 Task: Create ChildIssue0000000682 as Child Issue of Issue Issue0000000341 in Backlog  in Scrum Project Project0000000069 in Jira. Create ChildIssue0000000683 as Child Issue of Issue Issue0000000342 in Backlog  in Scrum Project Project0000000069 in Jira. Create ChildIssue0000000684 as Child Issue of Issue Issue0000000342 in Backlog  in Scrum Project Project0000000069 in Jira. Create ChildIssue0000000685 as Child Issue of Issue Issue0000000343 in Backlog  in Scrum Project Project0000000069 in Jira. Create ChildIssue0000000686 as Child Issue of Issue Issue0000000343 in Backlog  in Scrum Project Project0000000069 in Jira
Action: Mouse moved to (1022, 526)
Screenshot: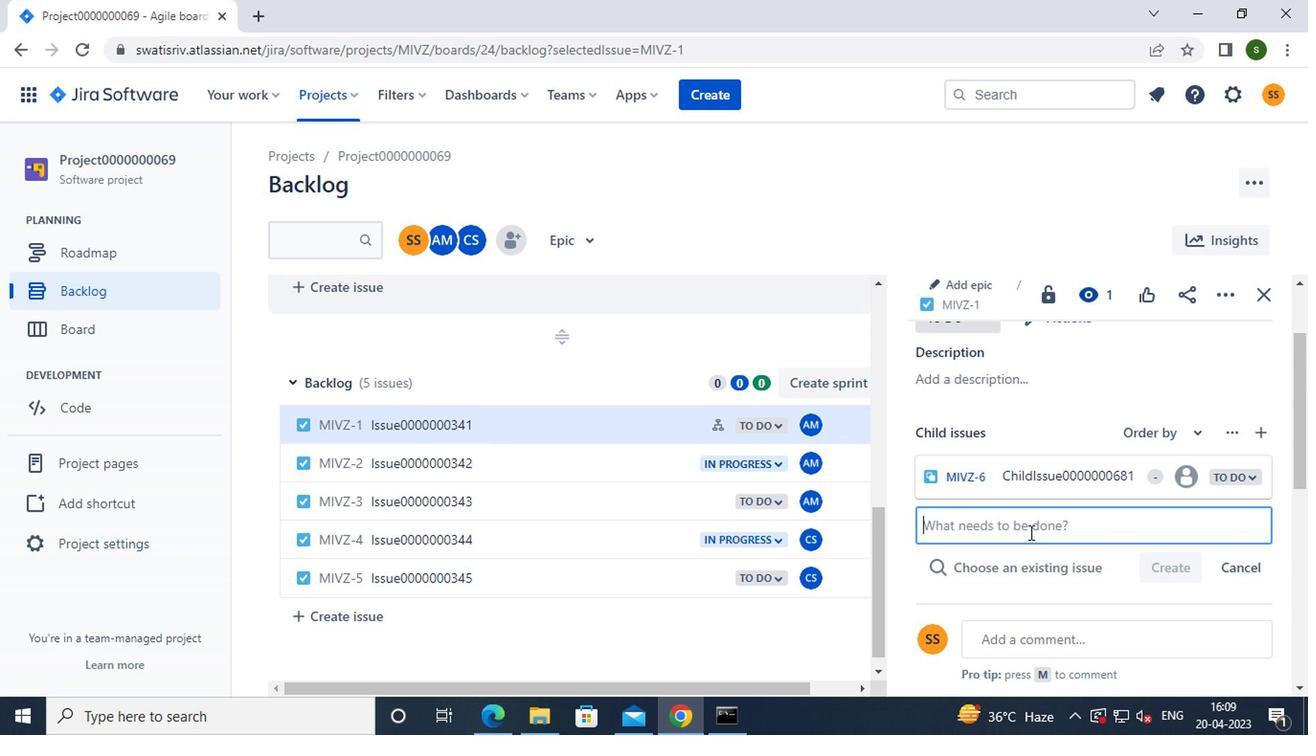 
Action: Key pressed c<Key.caps_lock>hild<Key.caps_lock>i<Key.caps_lock>ssue0000000682
Screenshot: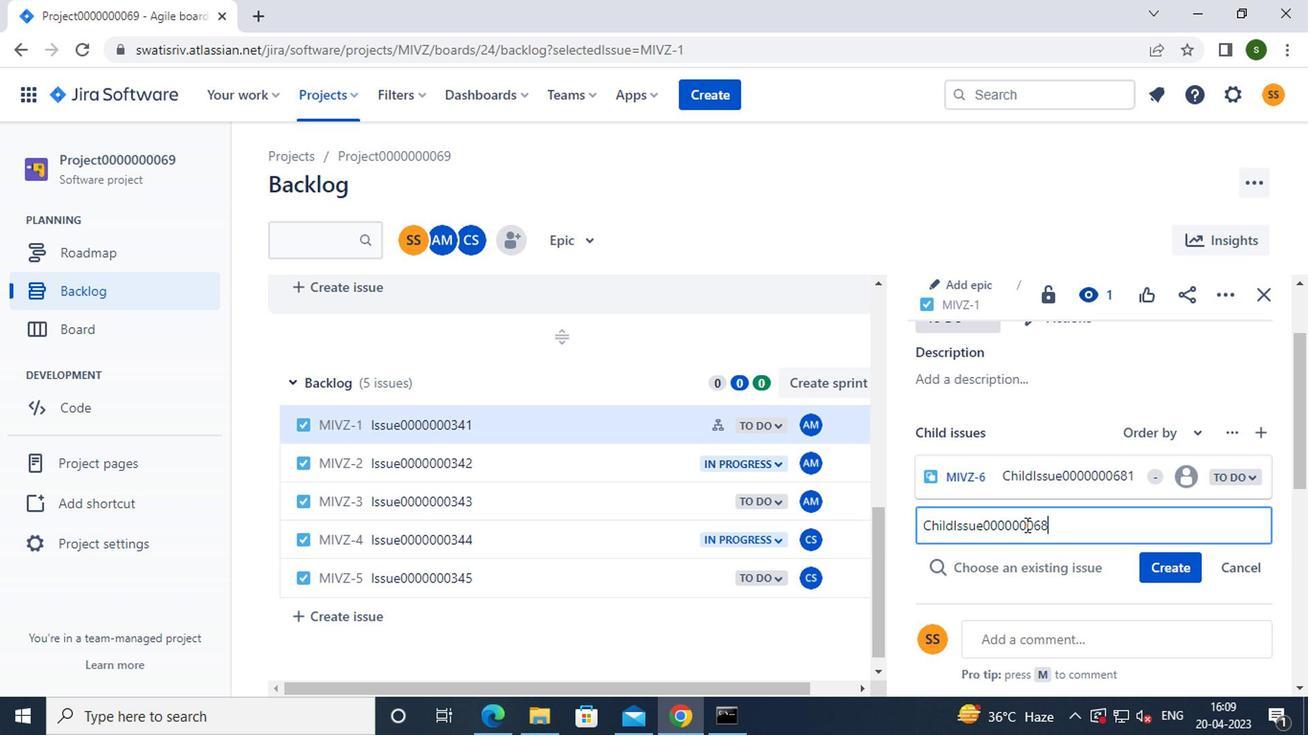 
Action: Mouse moved to (1154, 564)
Screenshot: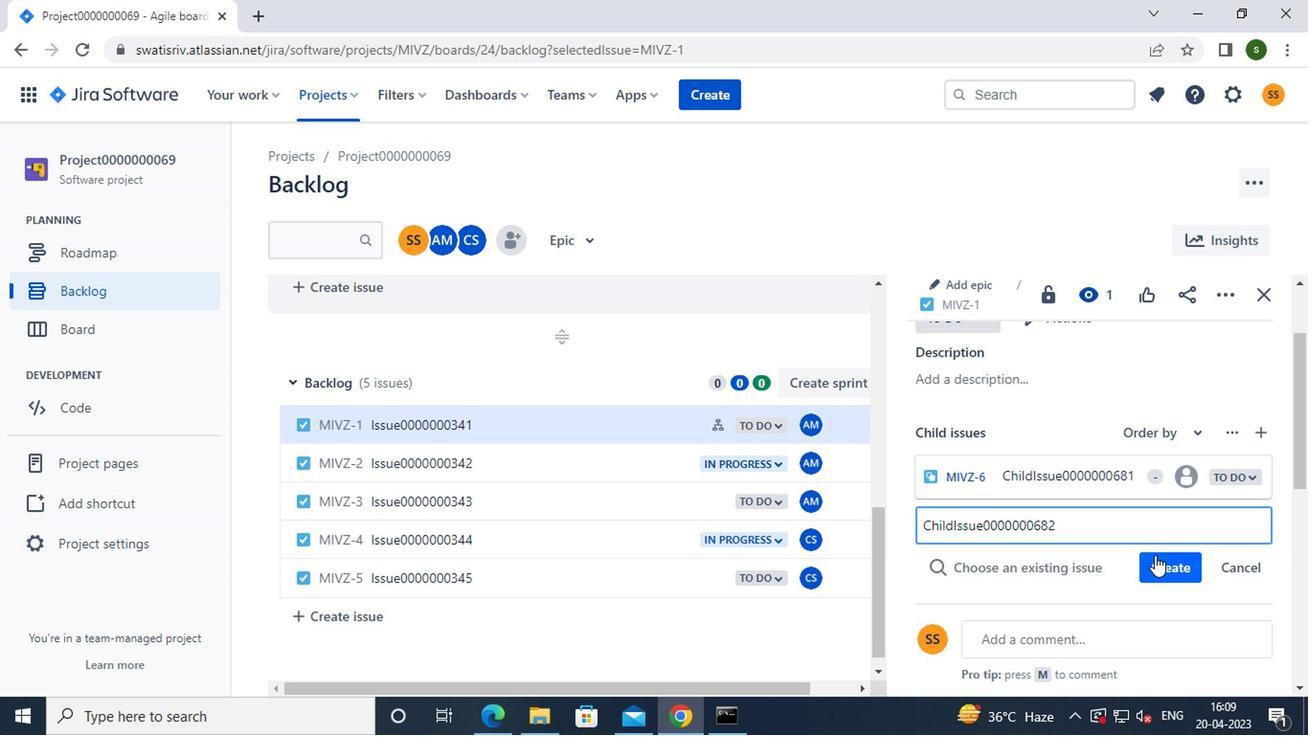 
Action: Mouse pressed left at (1154, 564)
Screenshot: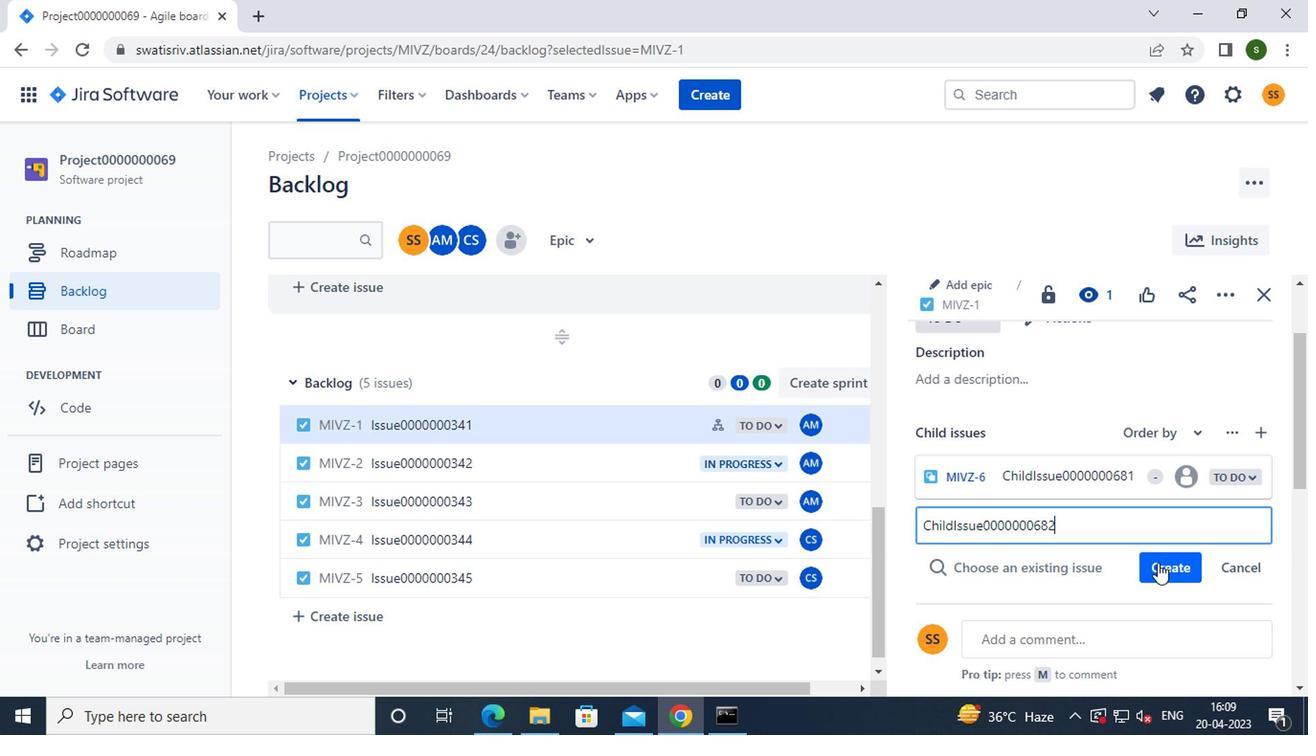 
Action: Mouse moved to (568, 462)
Screenshot: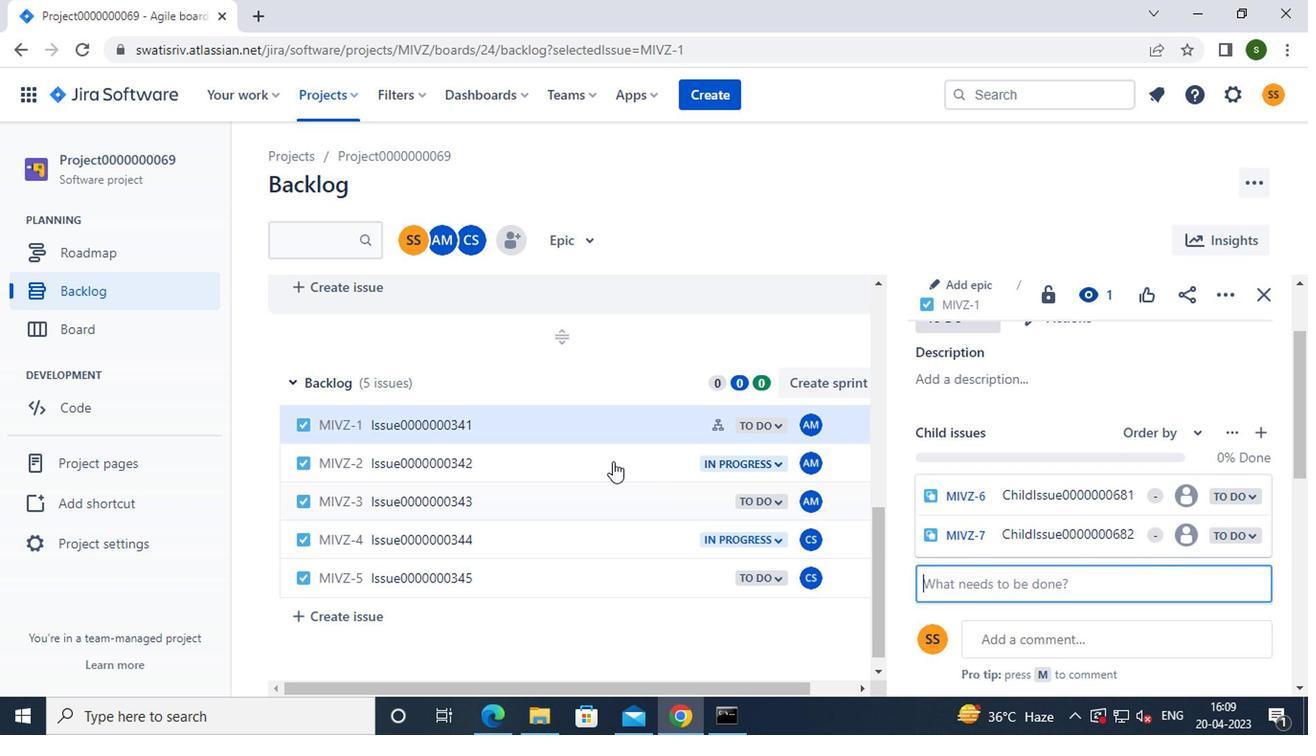 
Action: Mouse pressed left at (568, 462)
Screenshot: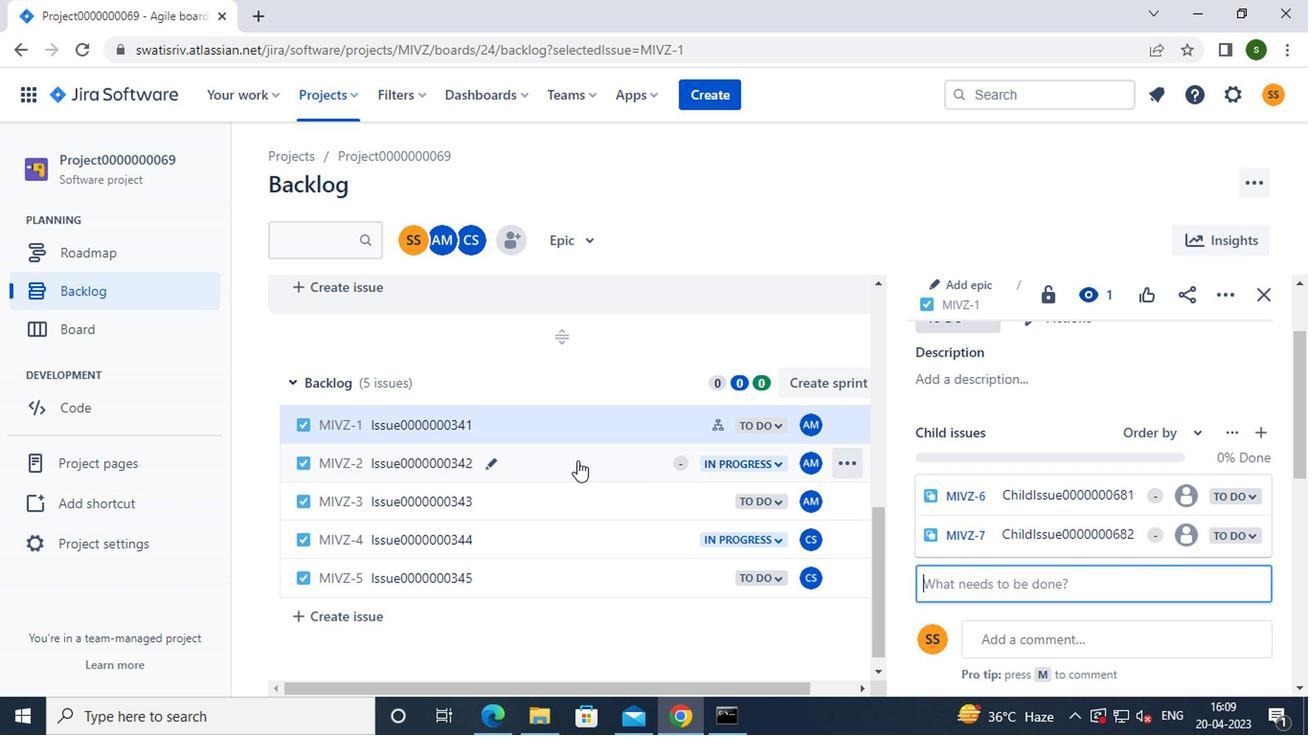 
Action: Mouse moved to (971, 386)
Screenshot: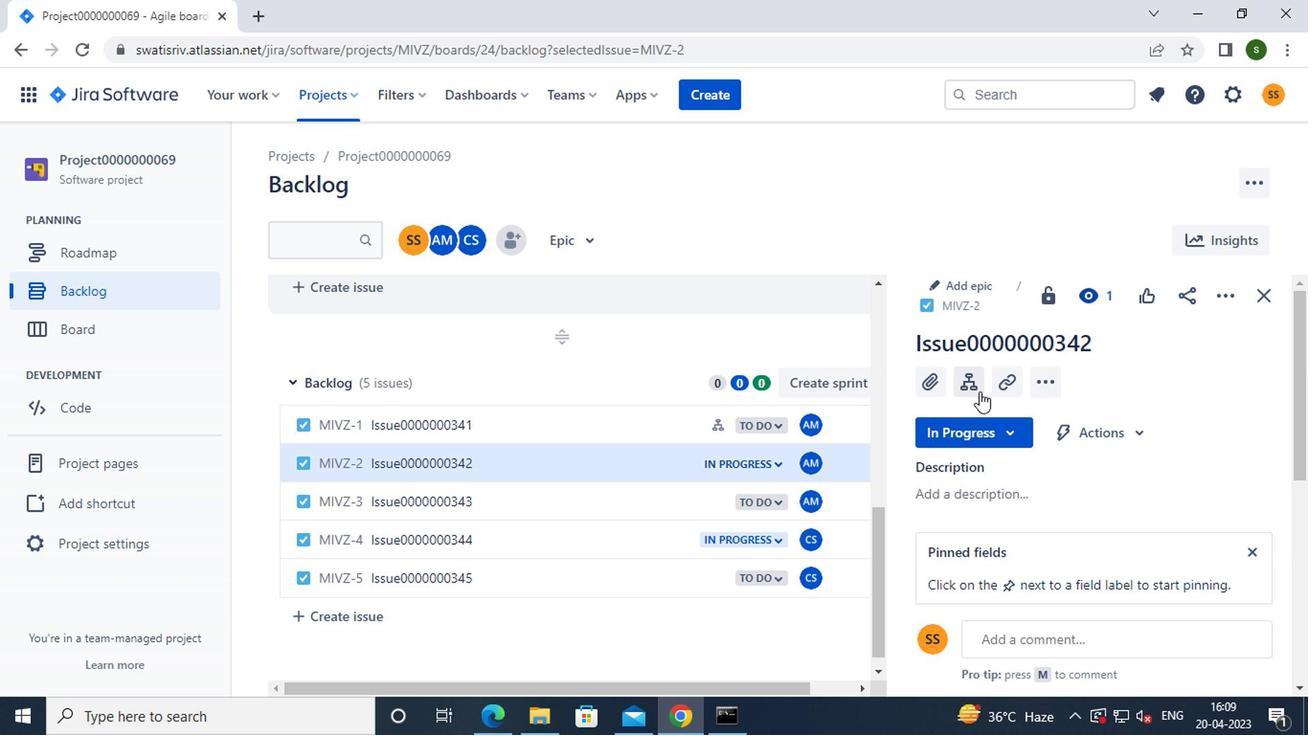 
Action: Mouse pressed left at (971, 386)
Screenshot: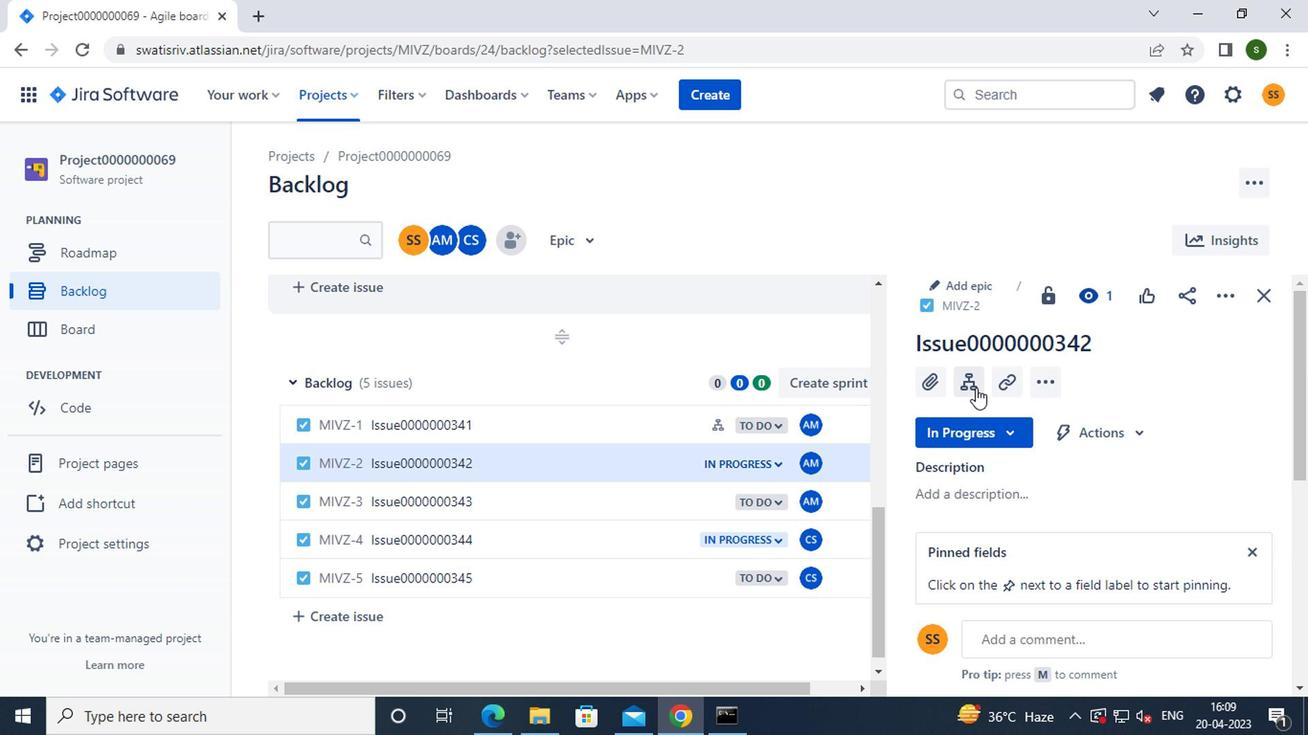 
Action: Mouse moved to (994, 478)
Screenshot: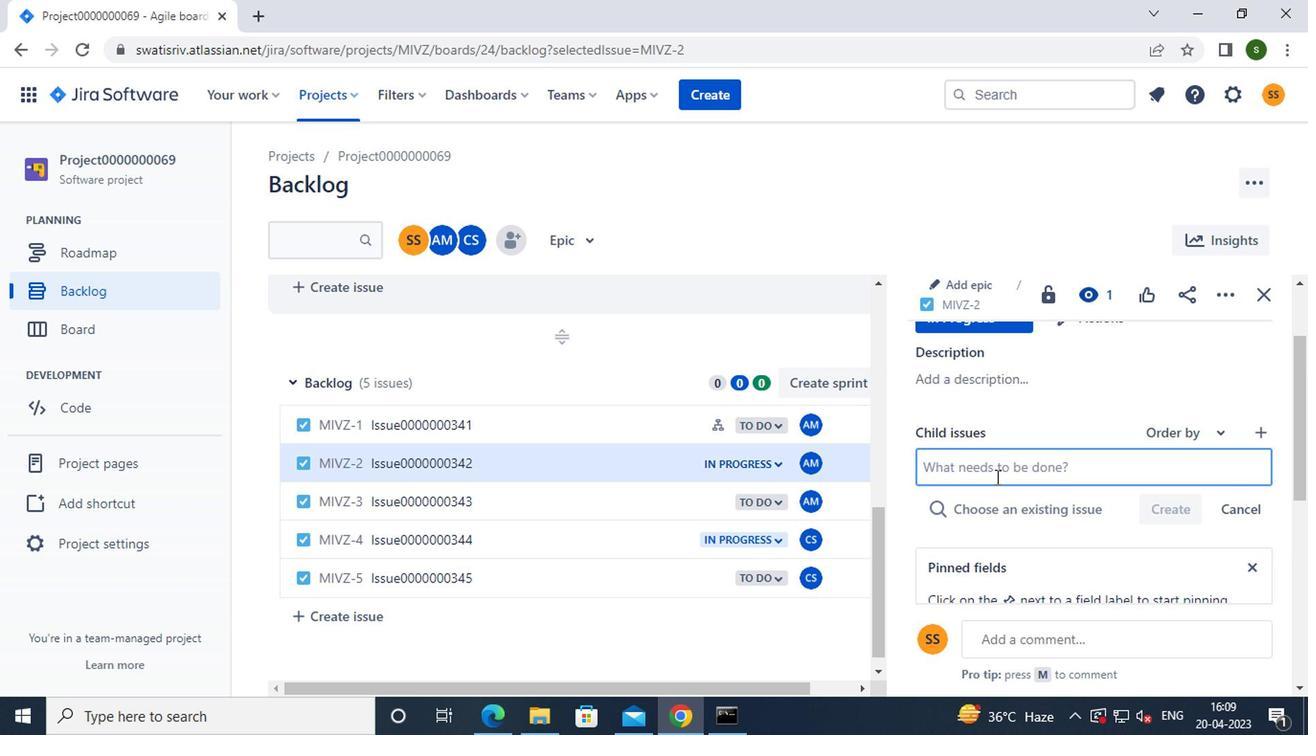 
Action: Key pressed <Key.caps_lock>c<Key.caps_lock>hild<Key.caps_lock>i<Key.caps_lock>ssue0000000683
Screenshot: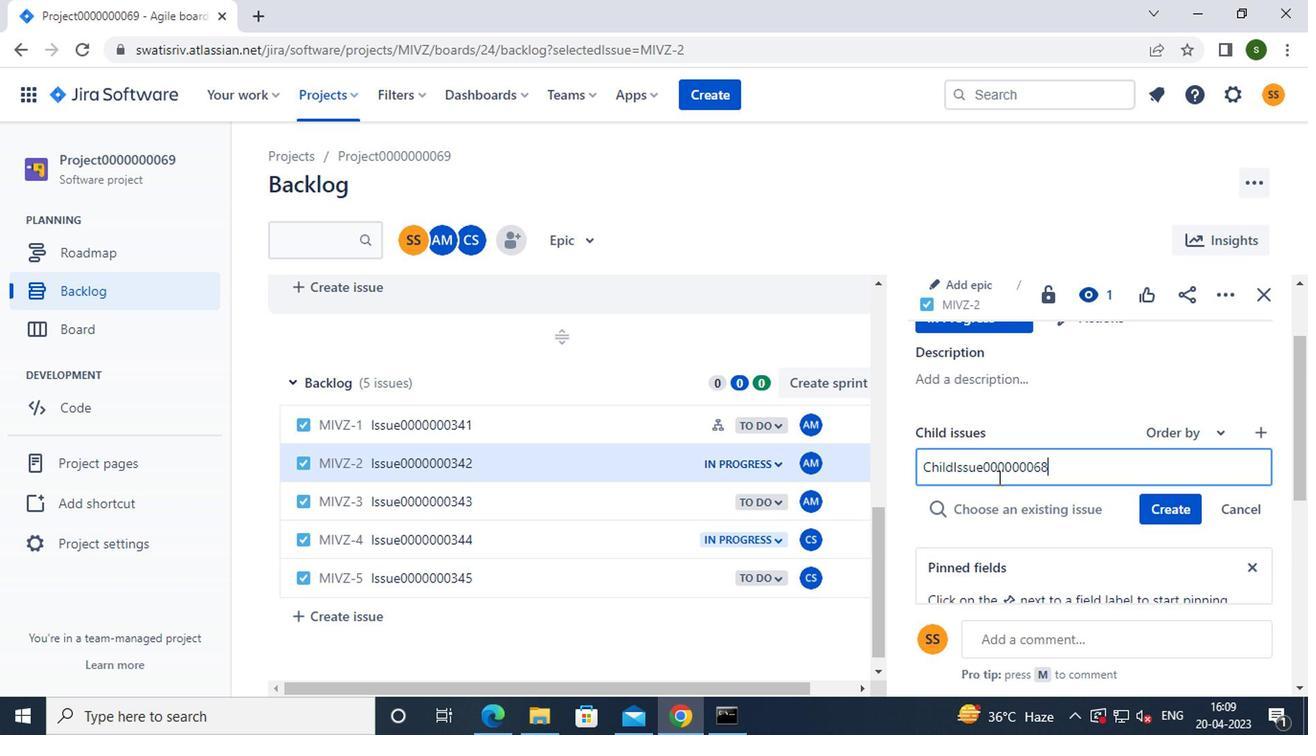 
Action: Mouse moved to (1179, 510)
Screenshot: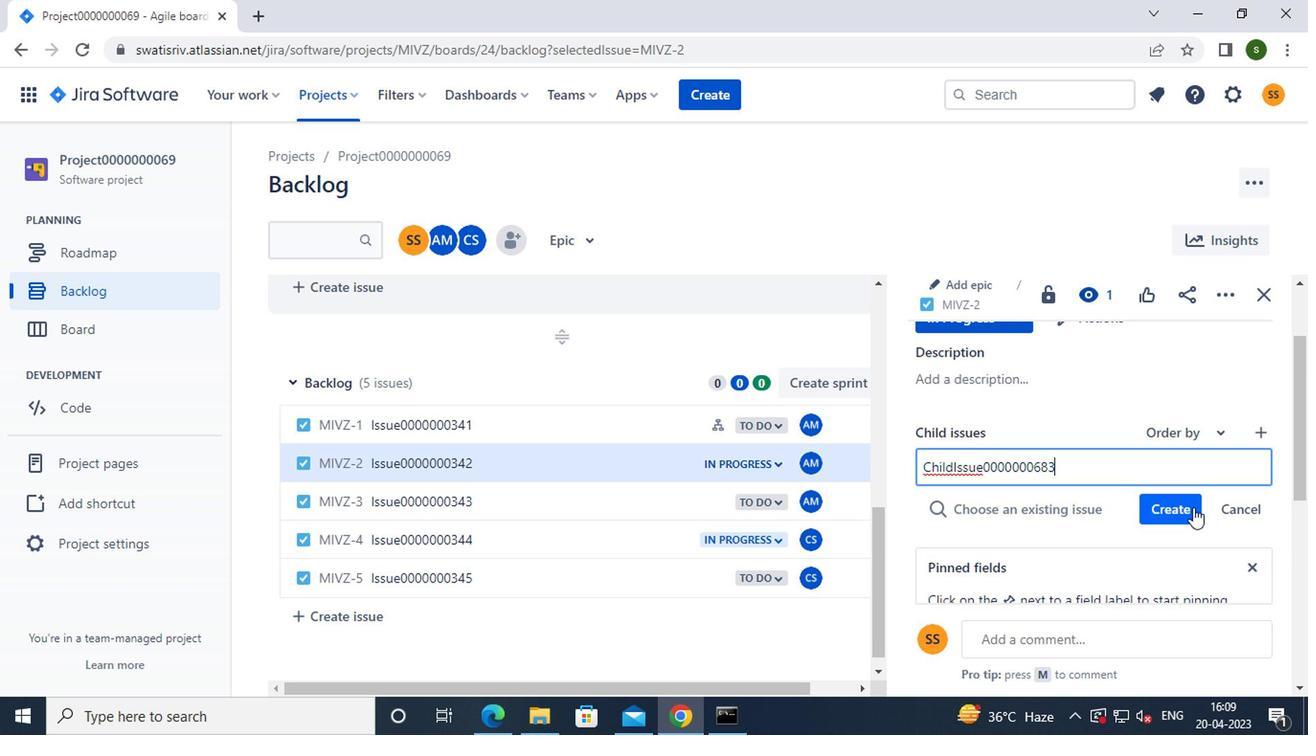 
Action: Mouse pressed left at (1179, 510)
Screenshot: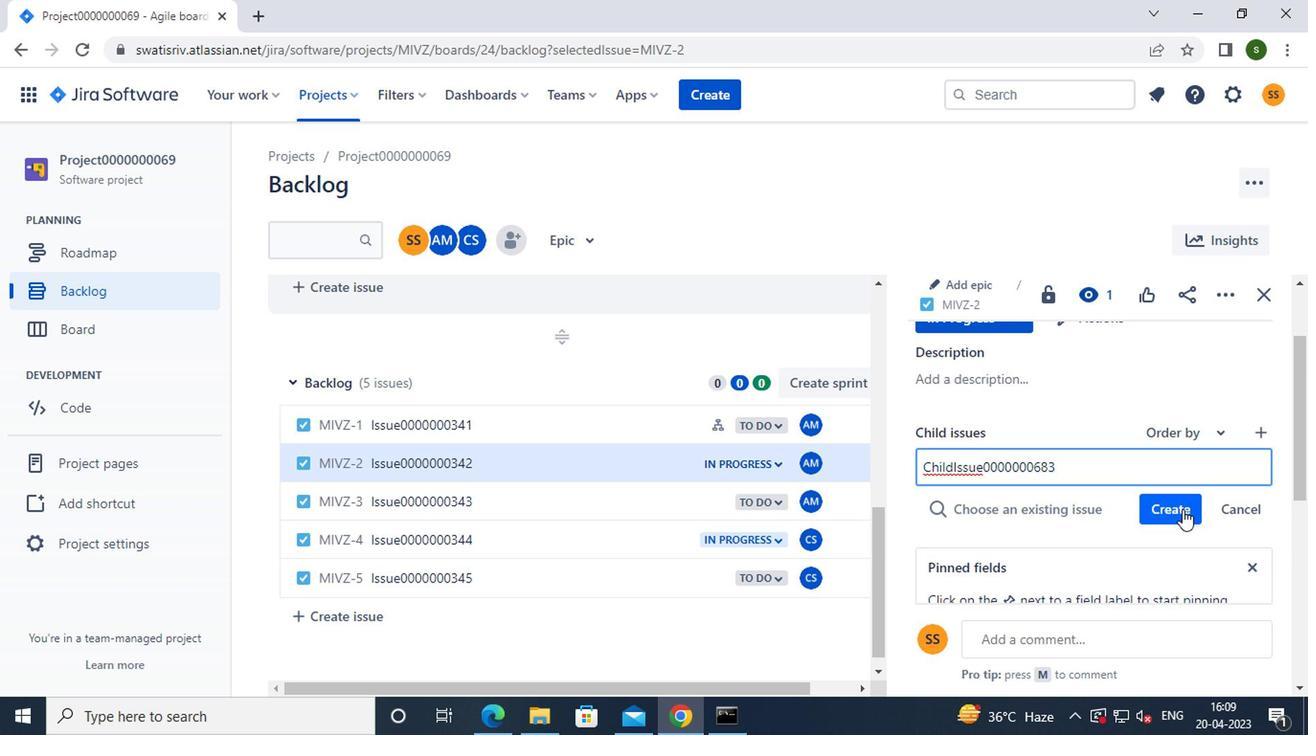 
Action: Mouse moved to (1095, 530)
Screenshot: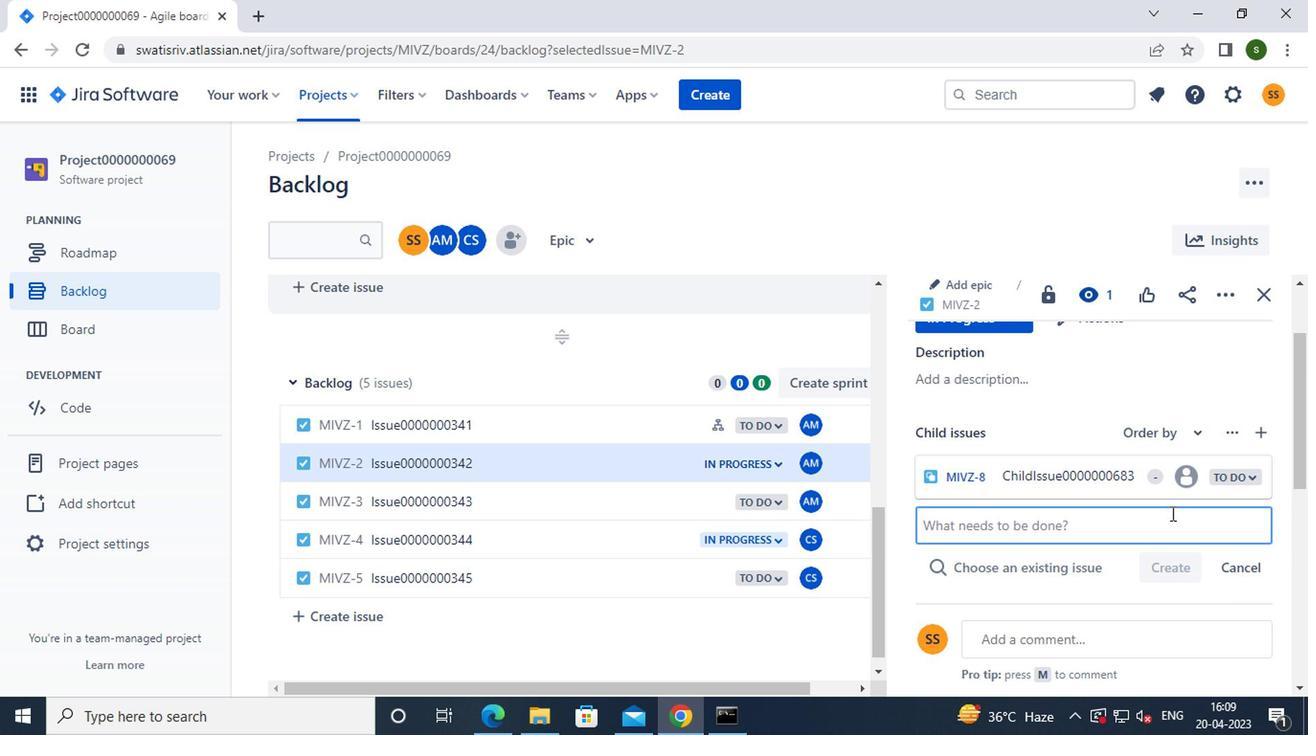 
Action: Mouse pressed left at (1095, 530)
Screenshot: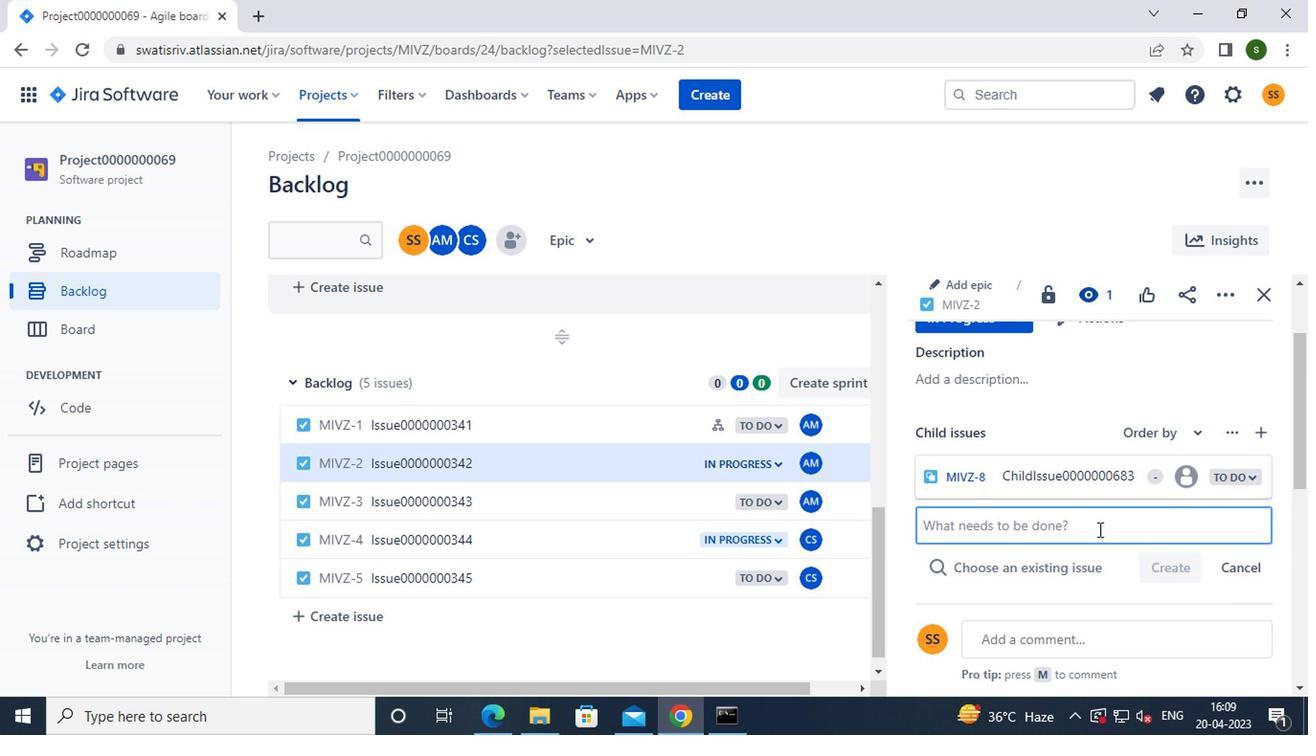 
Action: Key pressed <Key.caps_lock>c<Key.caps_lock>hild<Key.caps_lock>i<Key.caps_lock>ssue0000000684
Screenshot: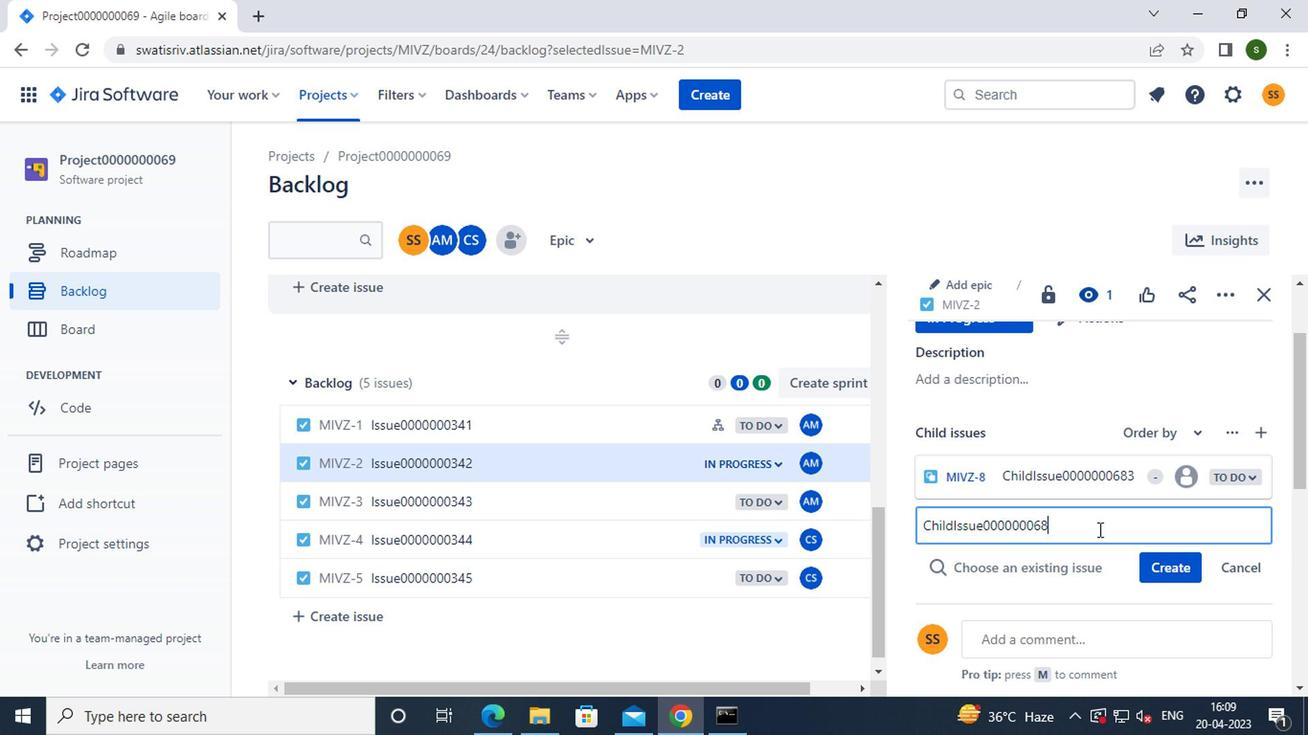 
Action: Mouse moved to (1174, 571)
Screenshot: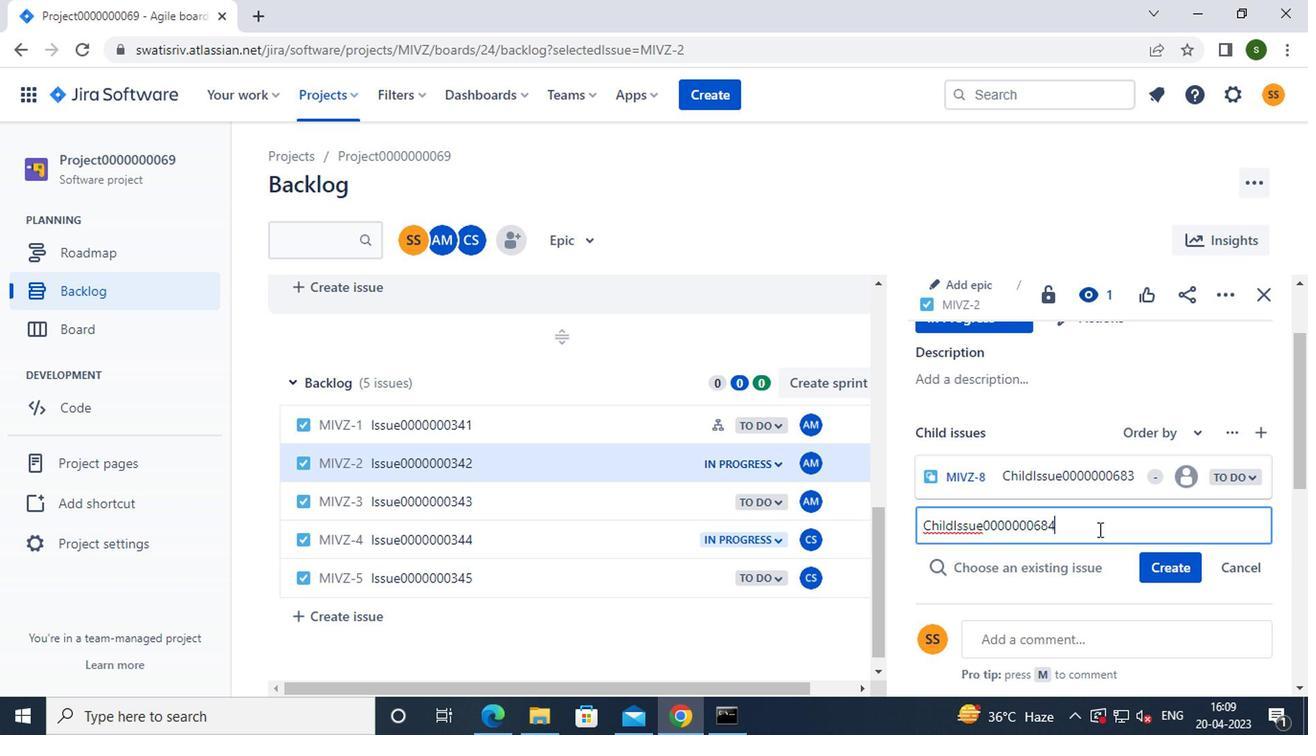 
Action: Mouse pressed left at (1174, 571)
Screenshot: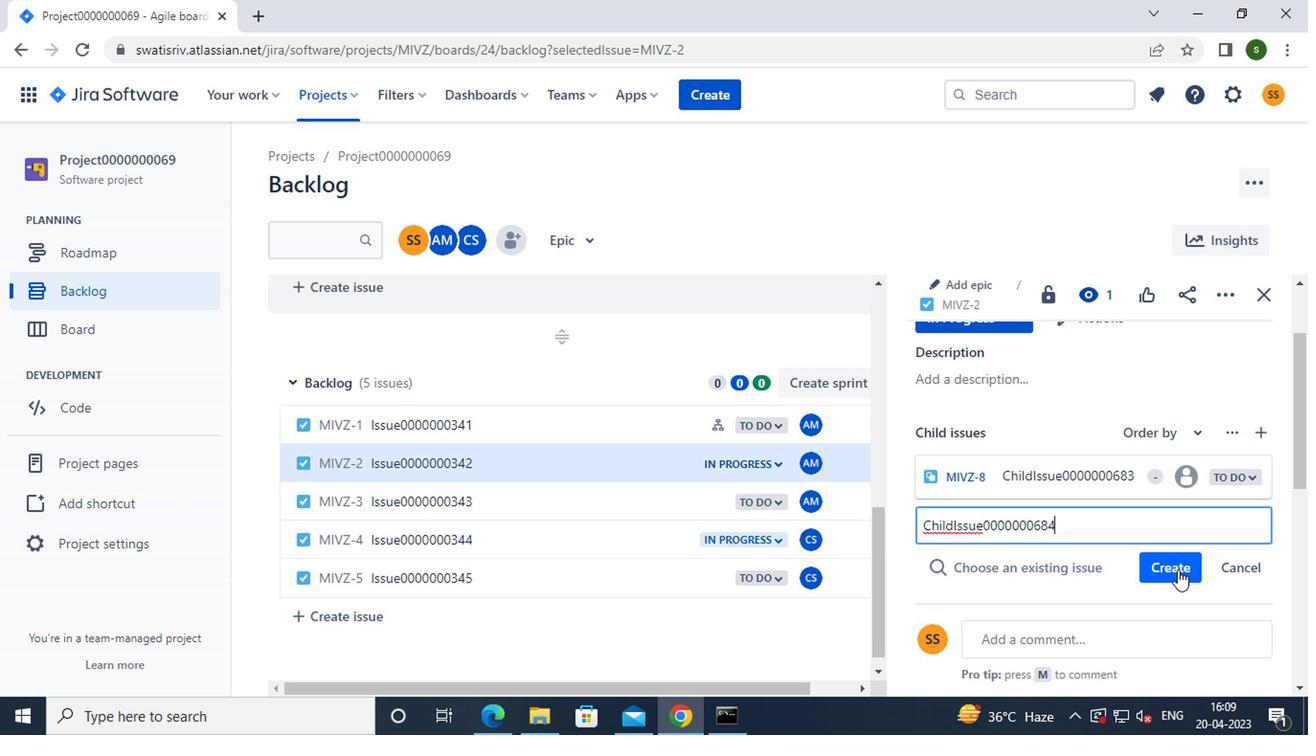 
Action: Mouse moved to (581, 504)
Screenshot: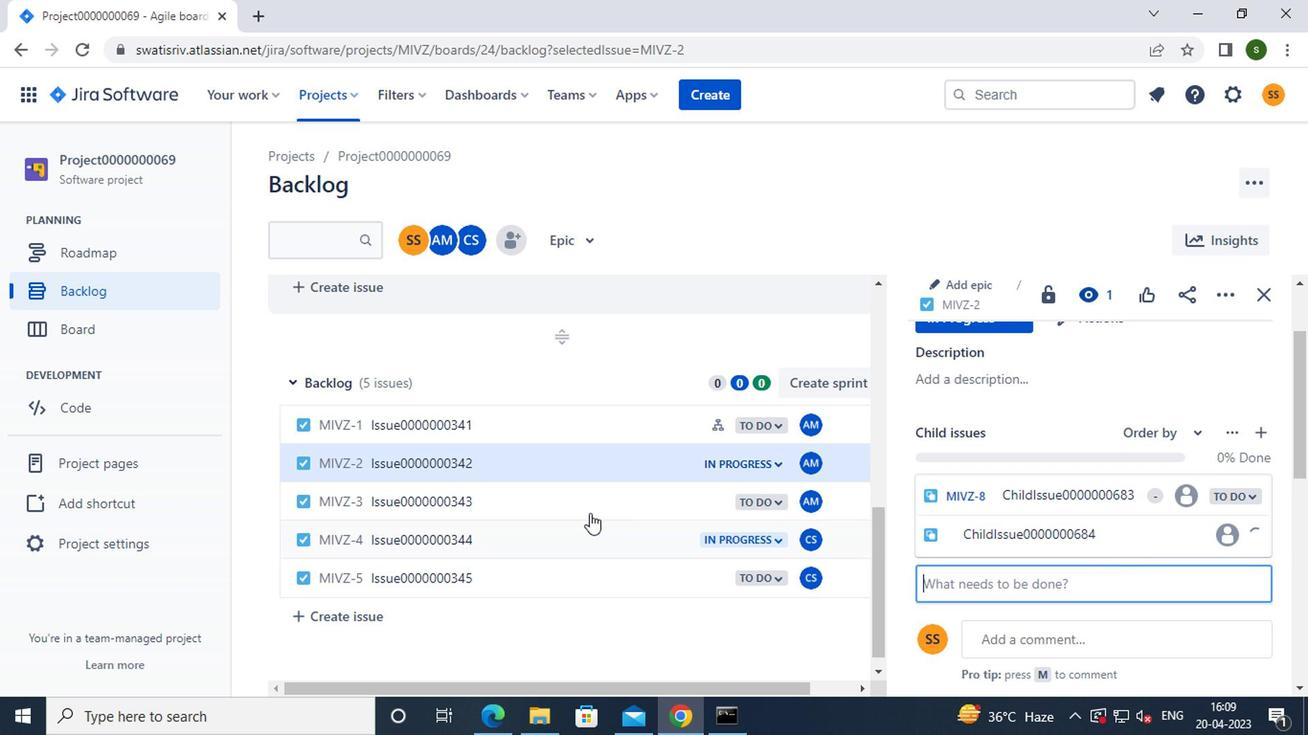 
Action: Mouse pressed left at (581, 504)
Screenshot: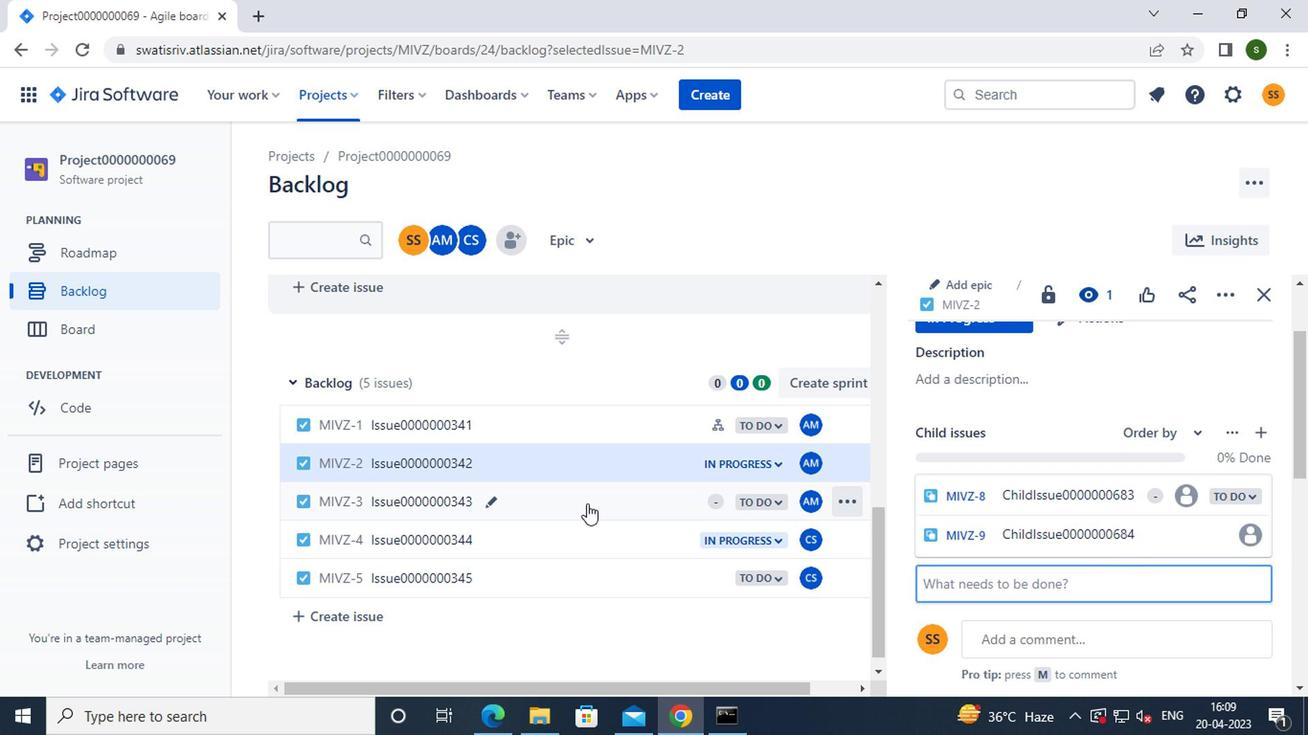 
Action: Mouse moved to (955, 380)
Screenshot: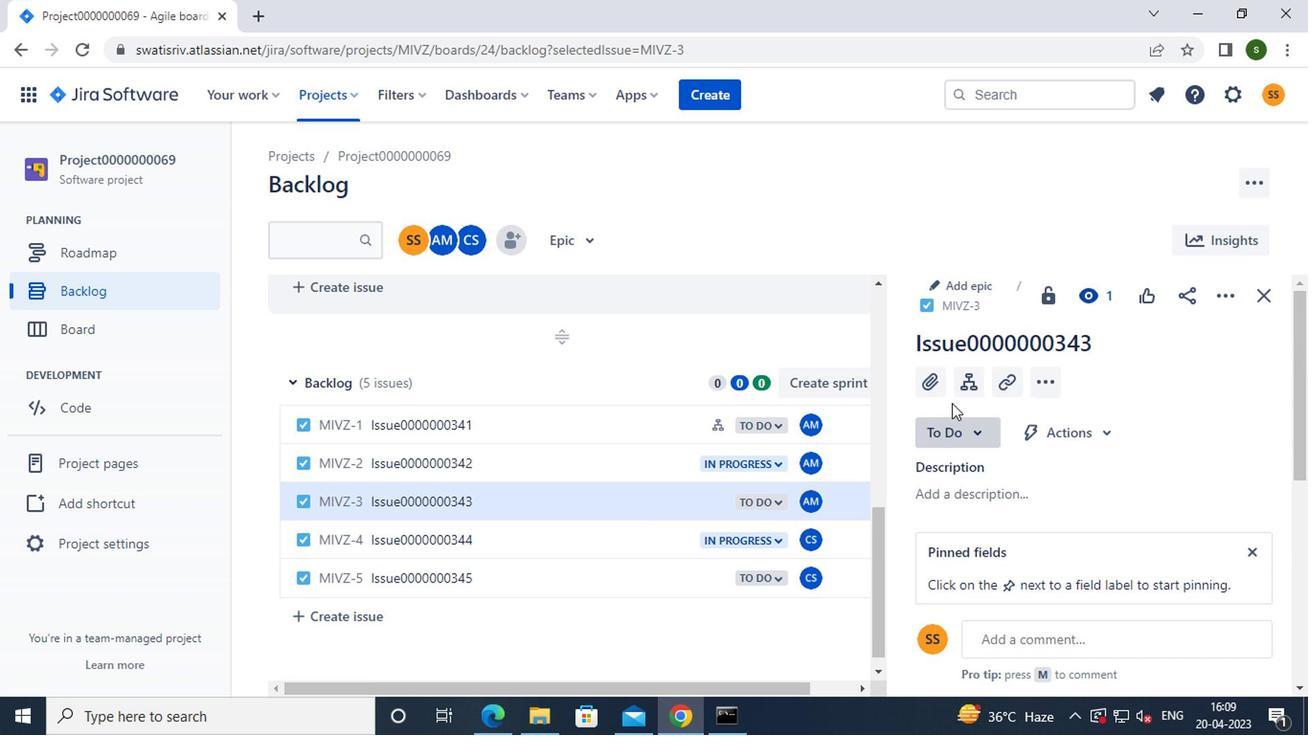 
Action: Mouse pressed left at (955, 380)
Screenshot: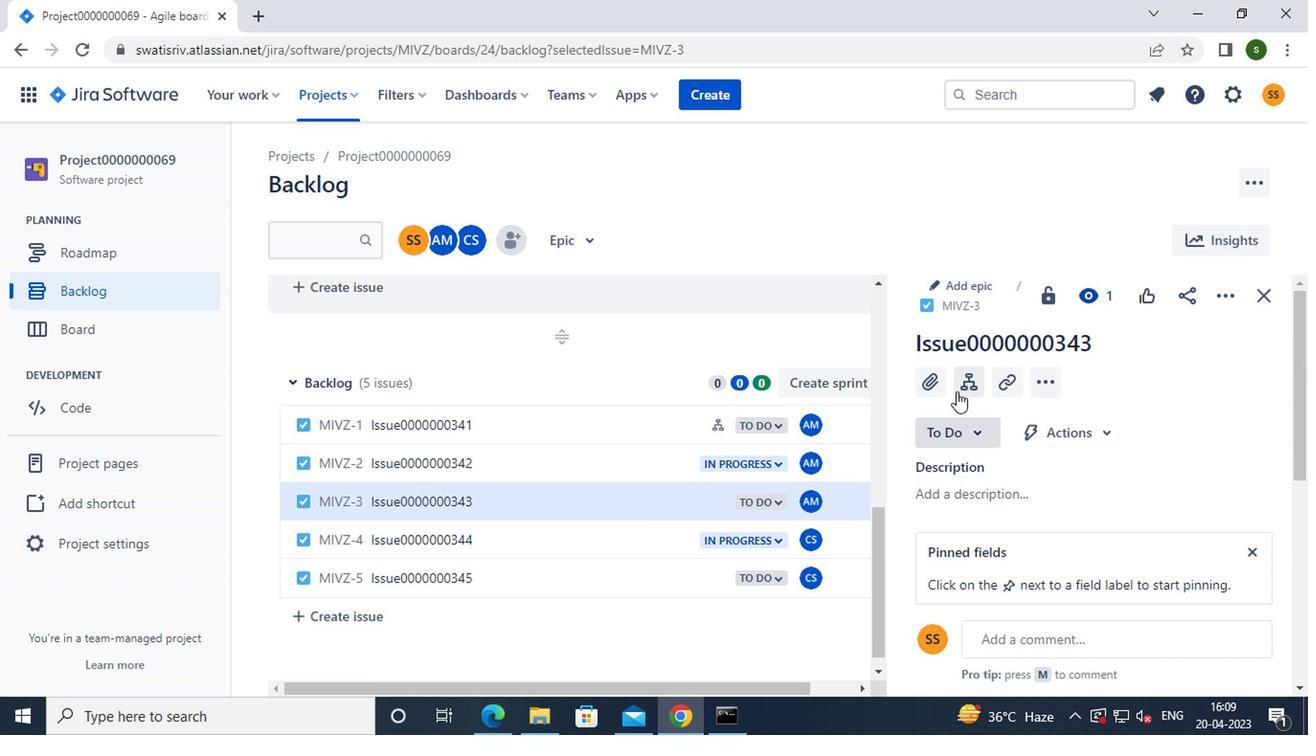 
Action: Mouse moved to (996, 469)
Screenshot: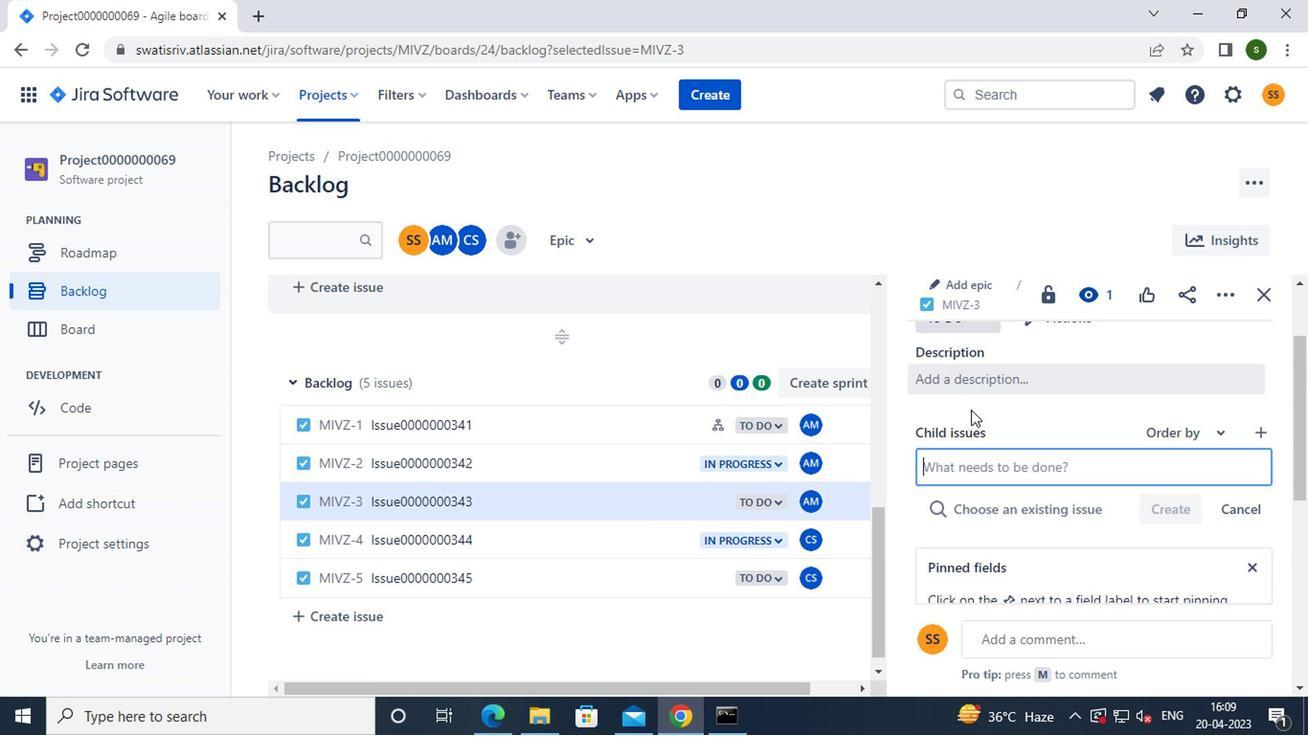 
Action: Mouse pressed left at (996, 469)
Screenshot: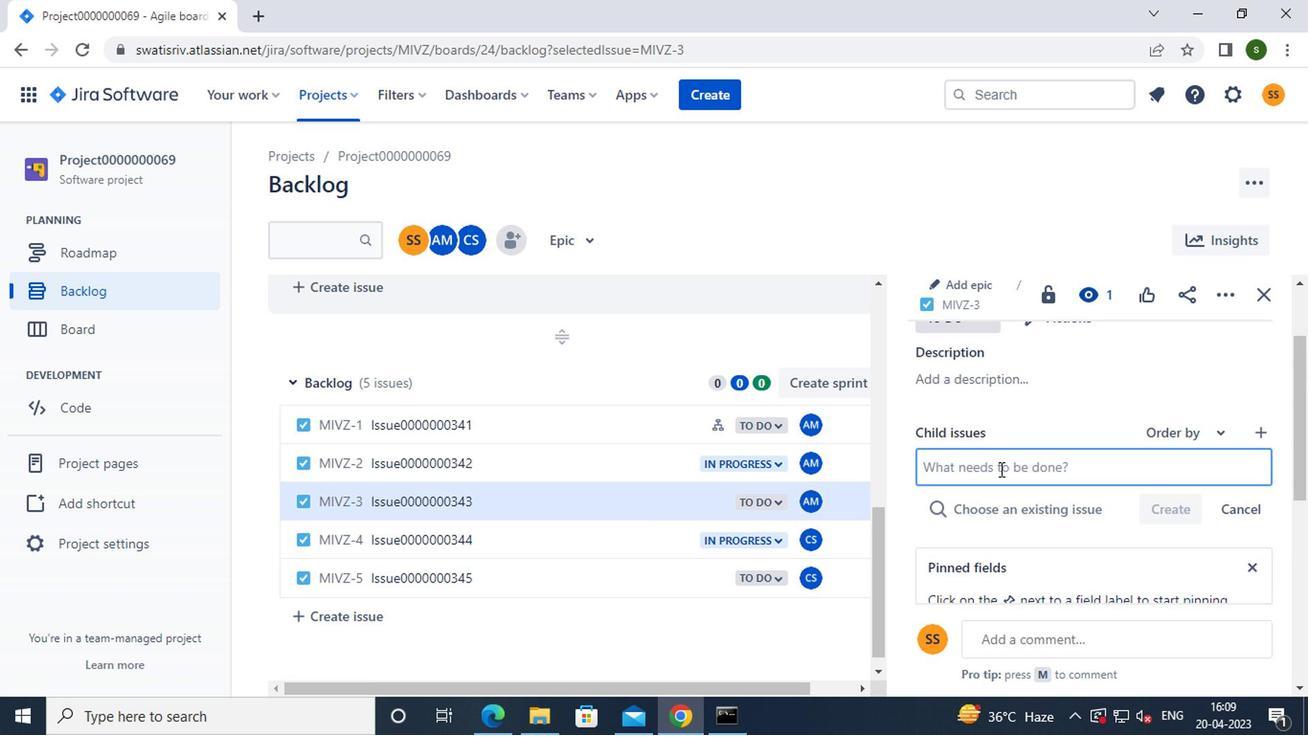 
Action: Key pressed <Key.caps_lock>c<Key.caps_lock>hild<Key.caps_lock>i<Key.caps_lock>ssue0000000685
Screenshot: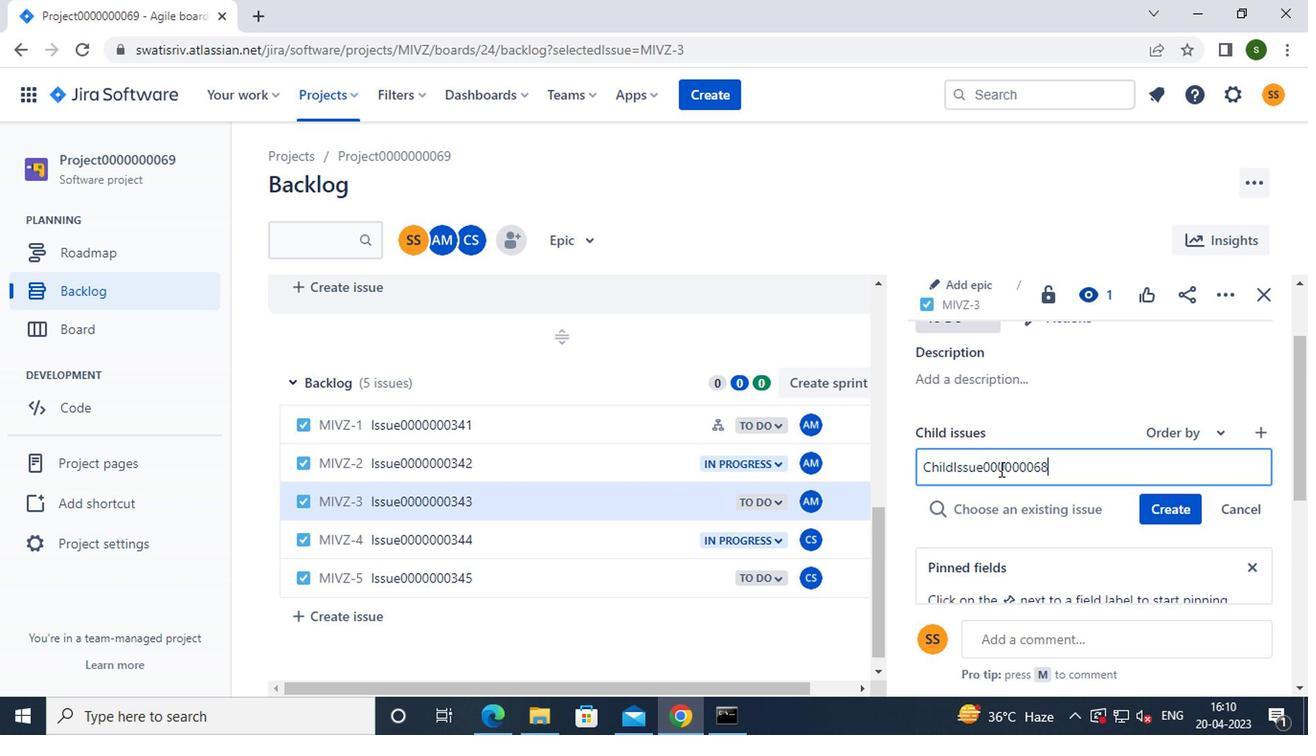 
Action: Mouse moved to (1162, 505)
Screenshot: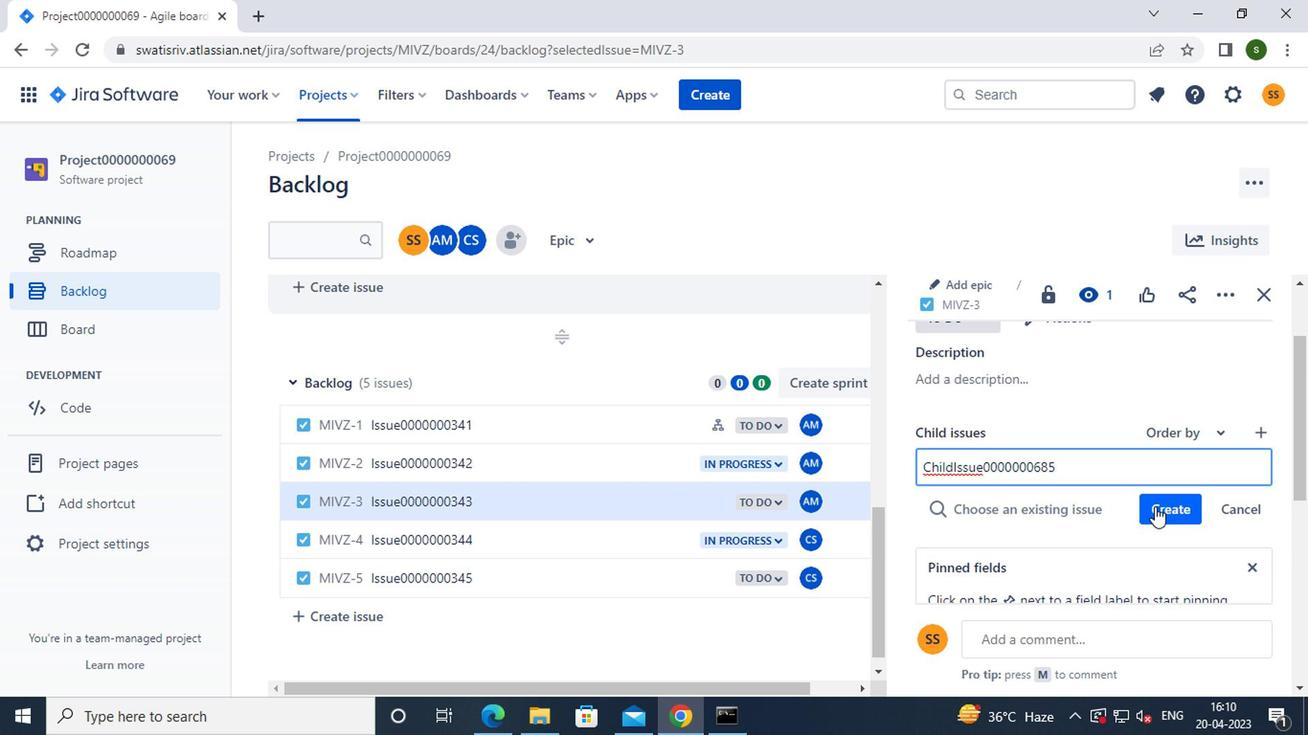 
Action: Mouse pressed left at (1162, 505)
Screenshot: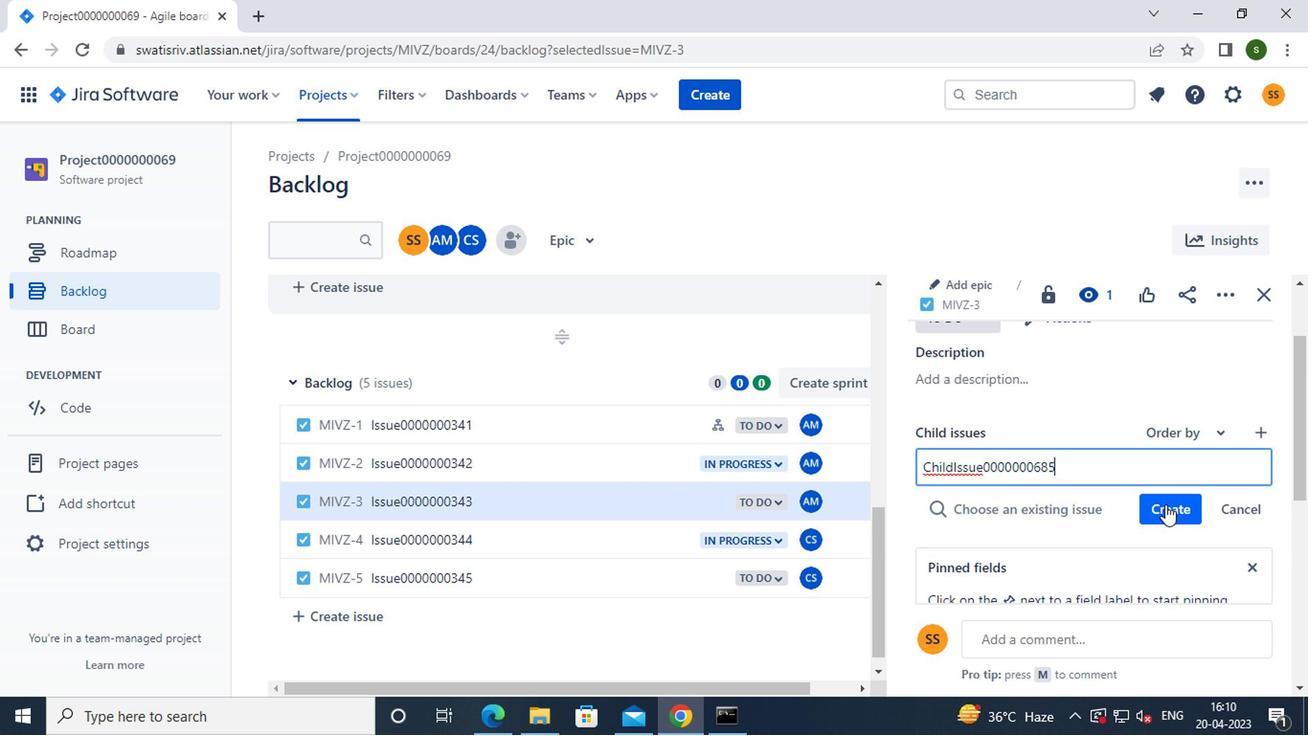 
Action: Mouse moved to (1090, 517)
Screenshot: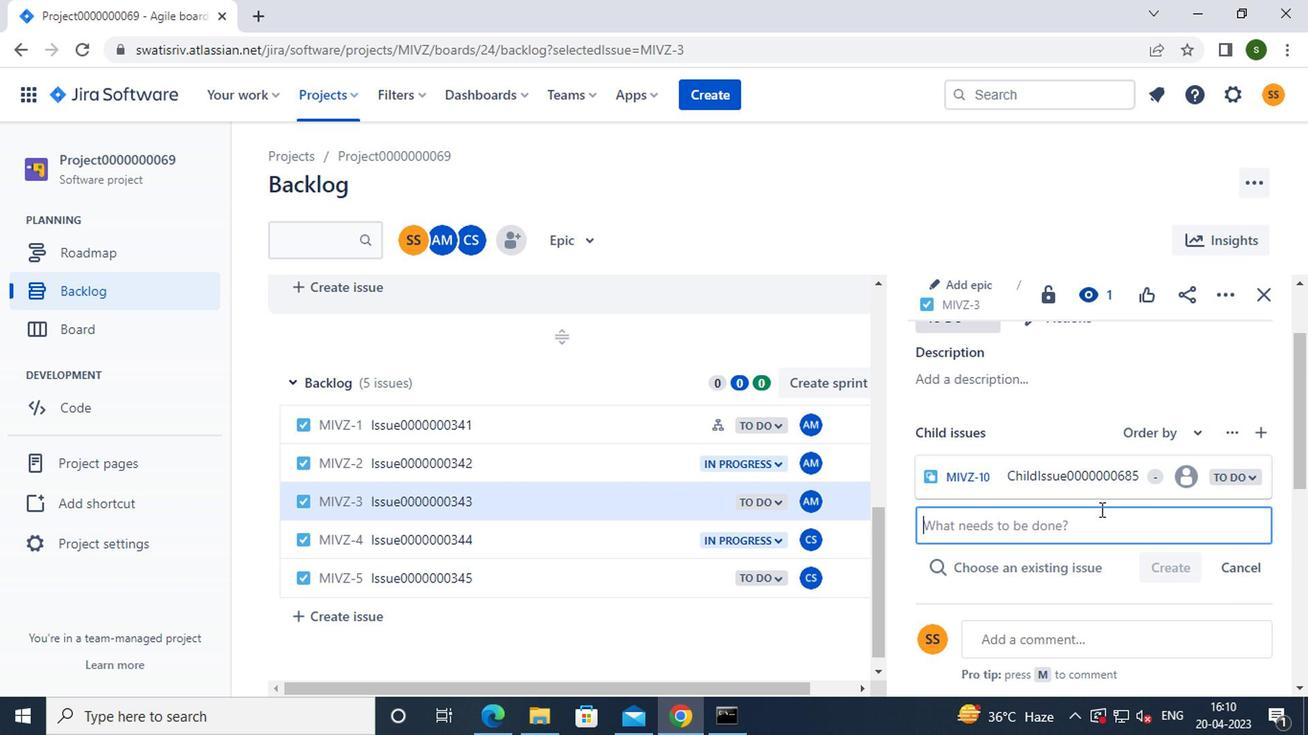
Action: Mouse pressed left at (1090, 517)
Screenshot: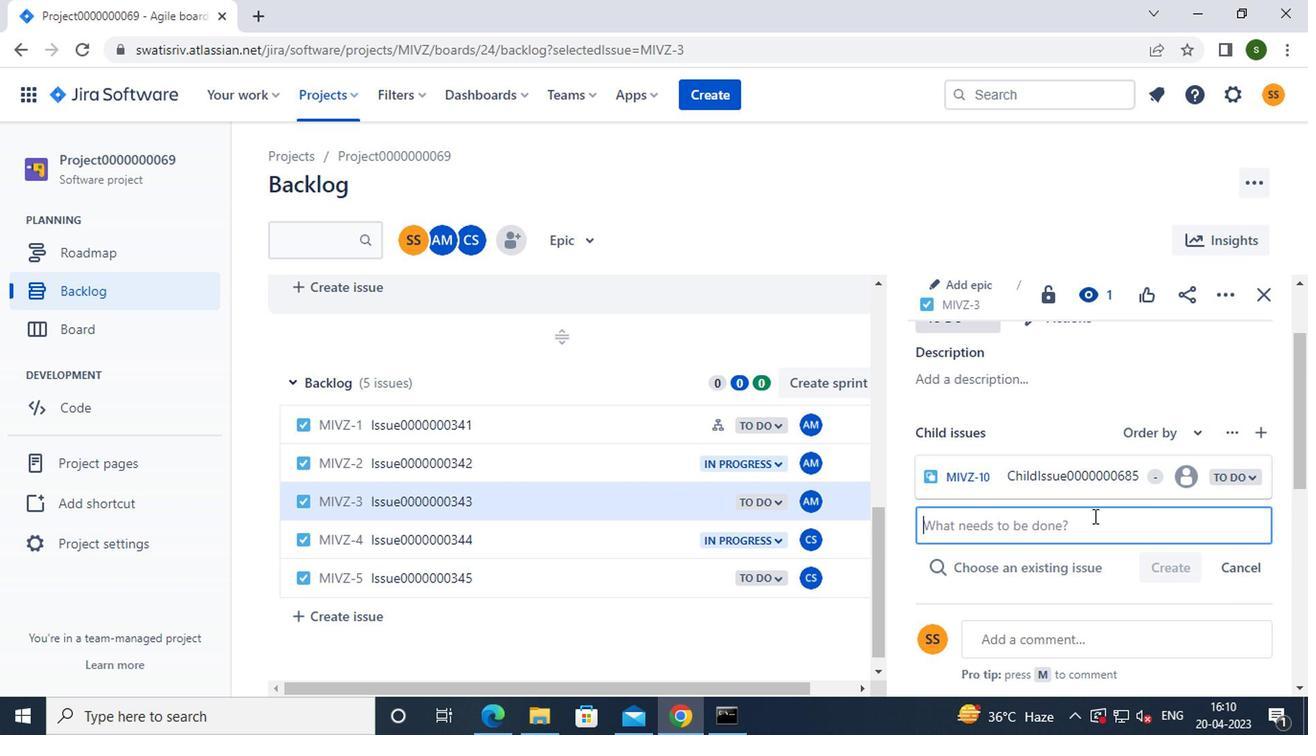 
Action: Key pressed <Key.caps_lock>c<Key.caps_lock>hild<Key.caps_lock>i<Key.caps_lock>ssue0000000686
Screenshot: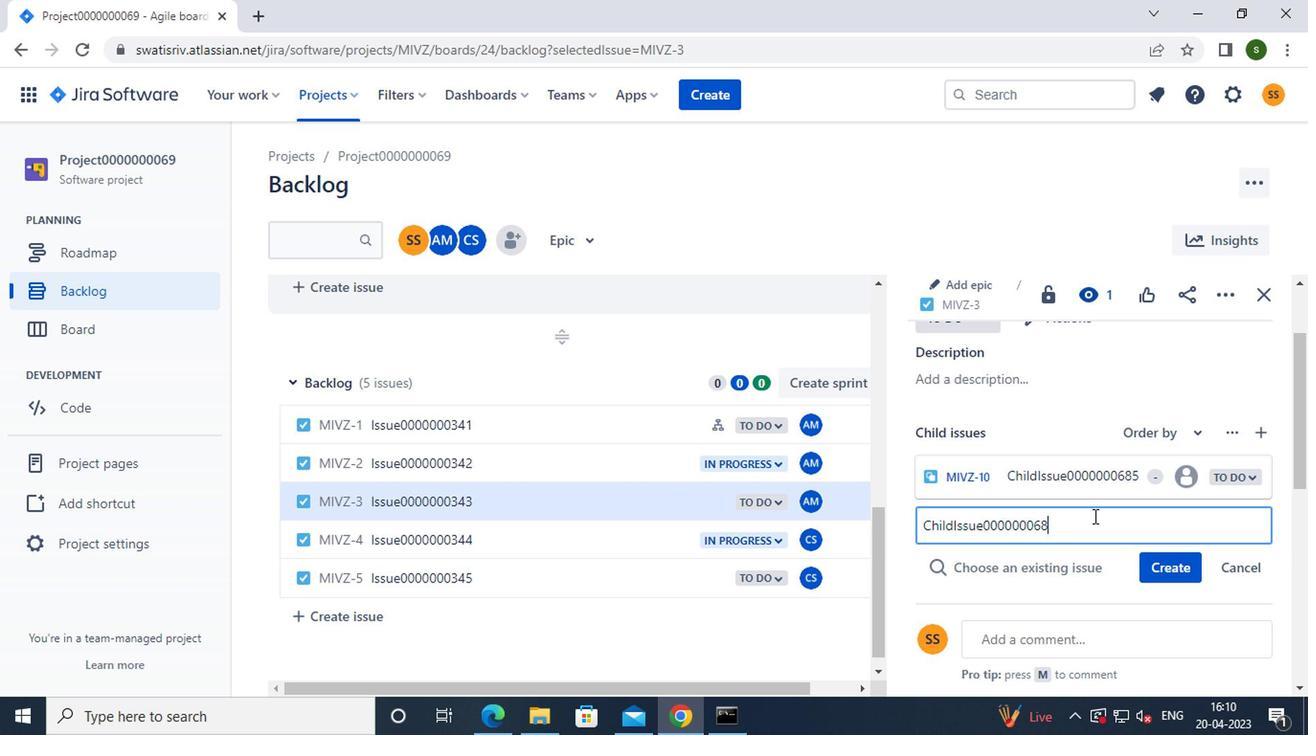 
Action: Mouse moved to (1153, 564)
Screenshot: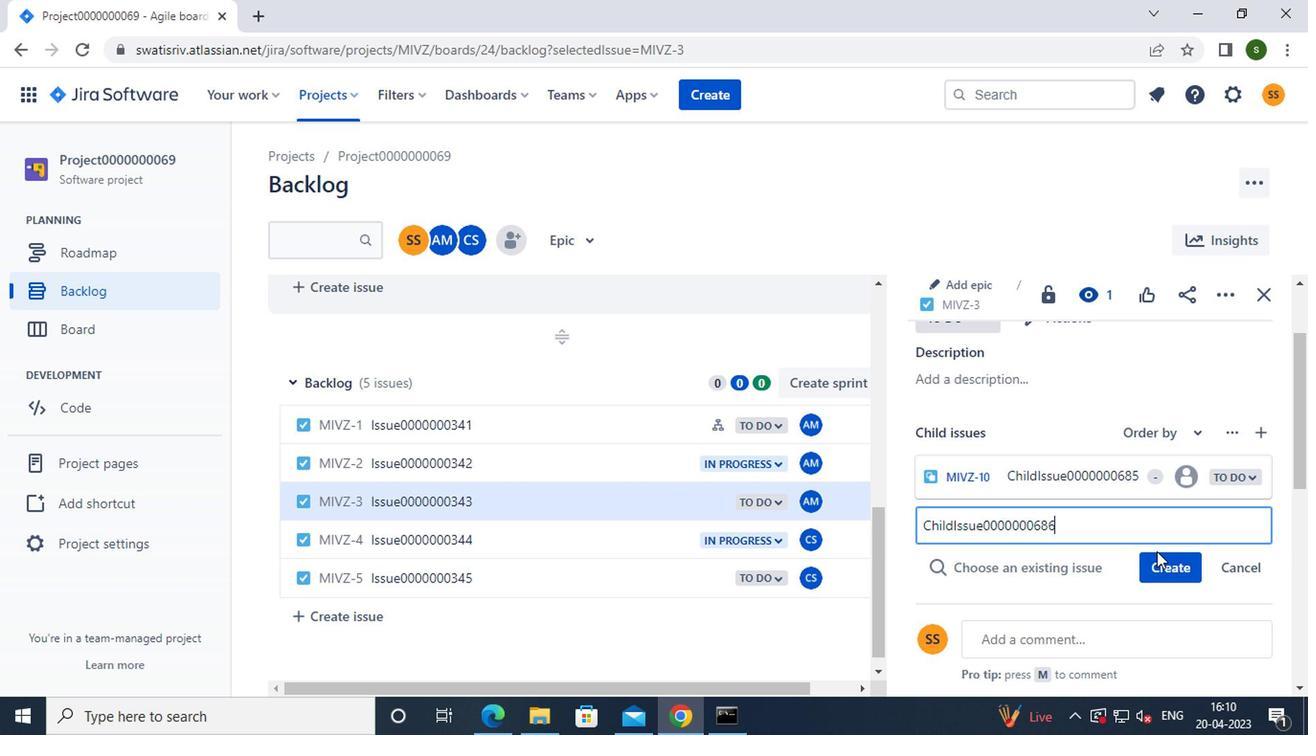 
Action: Mouse pressed left at (1153, 564)
Screenshot: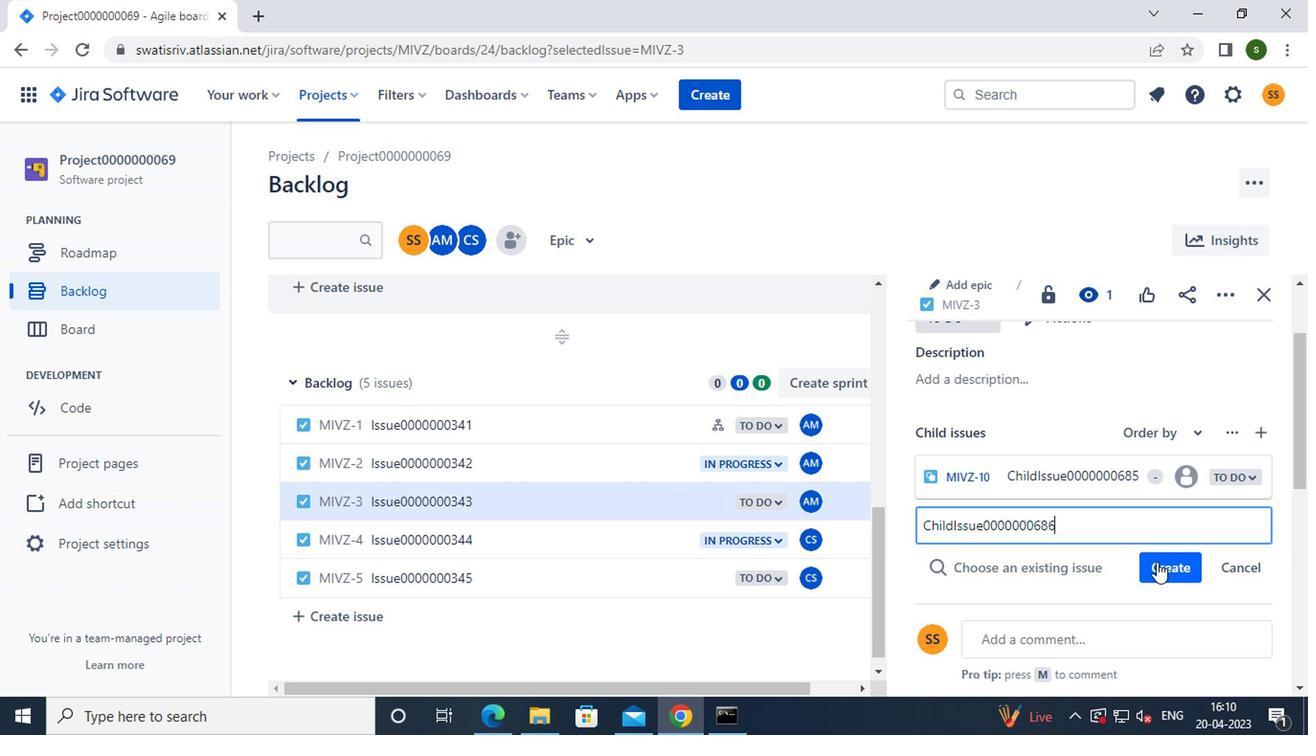 
Action: Mouse moved to (746, 181)
Screenshot: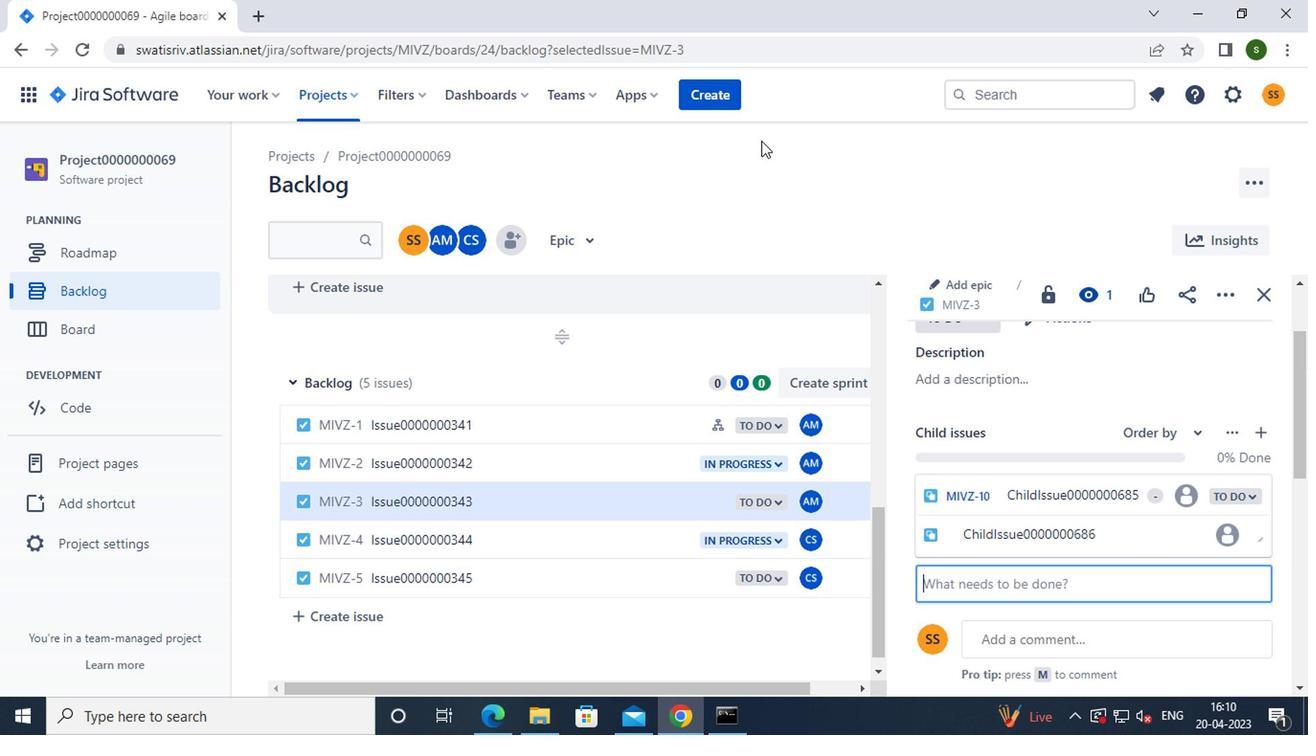 
Action: Key pressed <Key.f8>
Screenshot: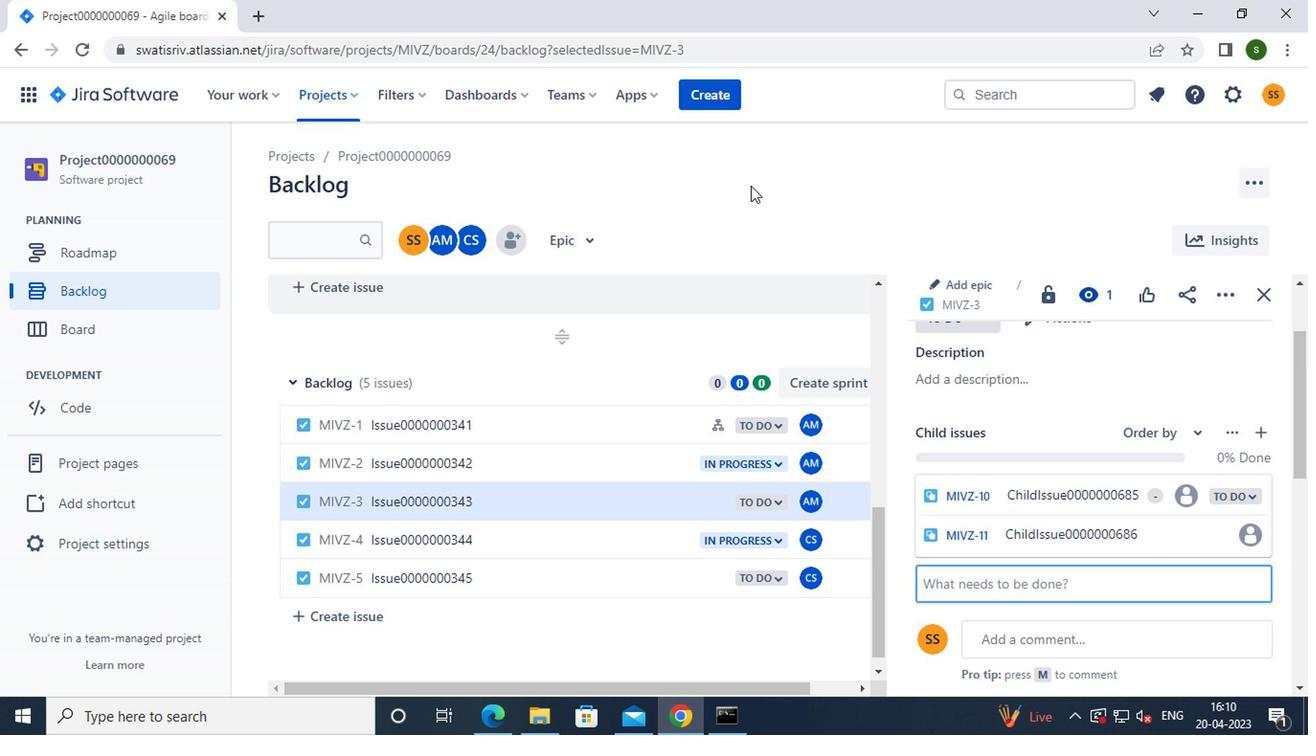 
